 Task: Create a rule from the Agile list, Priority changed -> Complete task in the project ArtisanBridge if Priority Cleared then Complete Task
Action: Mouse moved to (1324, 216)
Screenshot: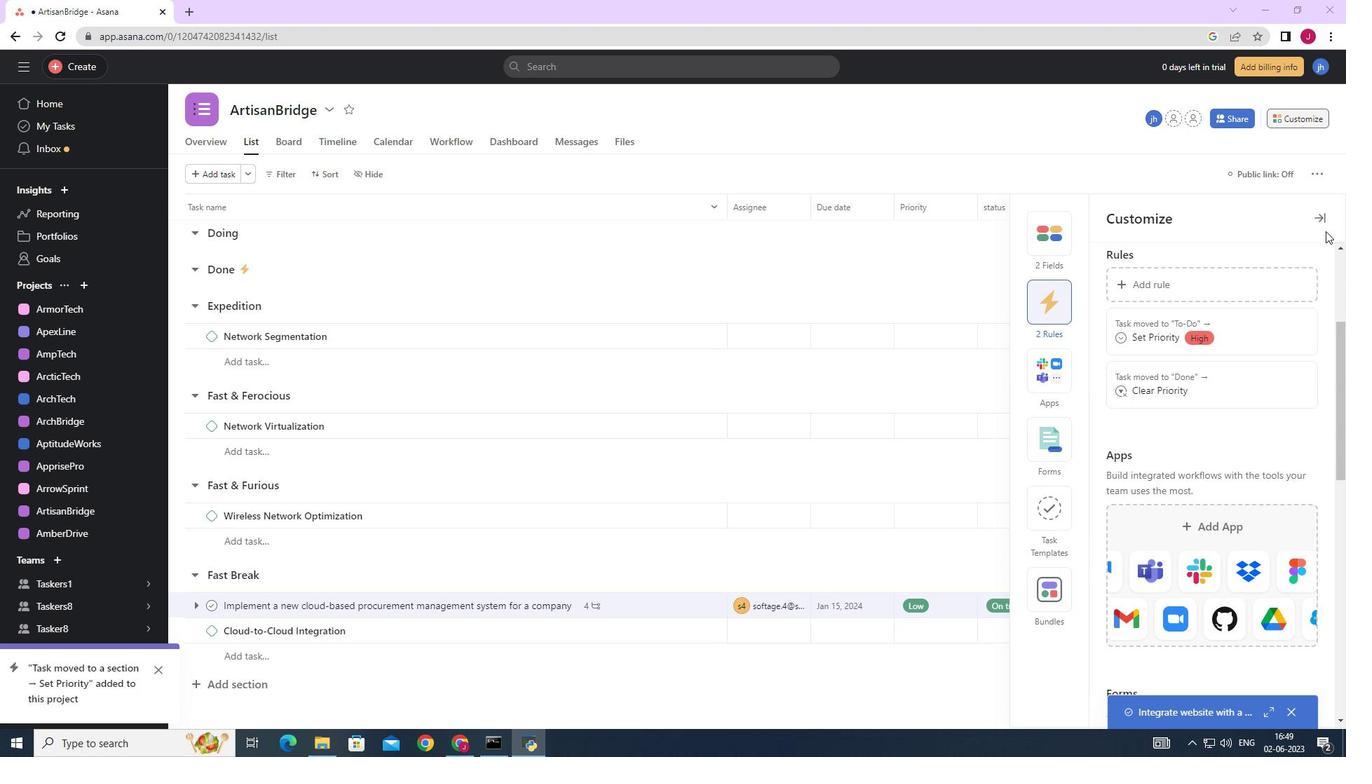 
Action: Mouse pressed left at (1324, 216)
Screenshot: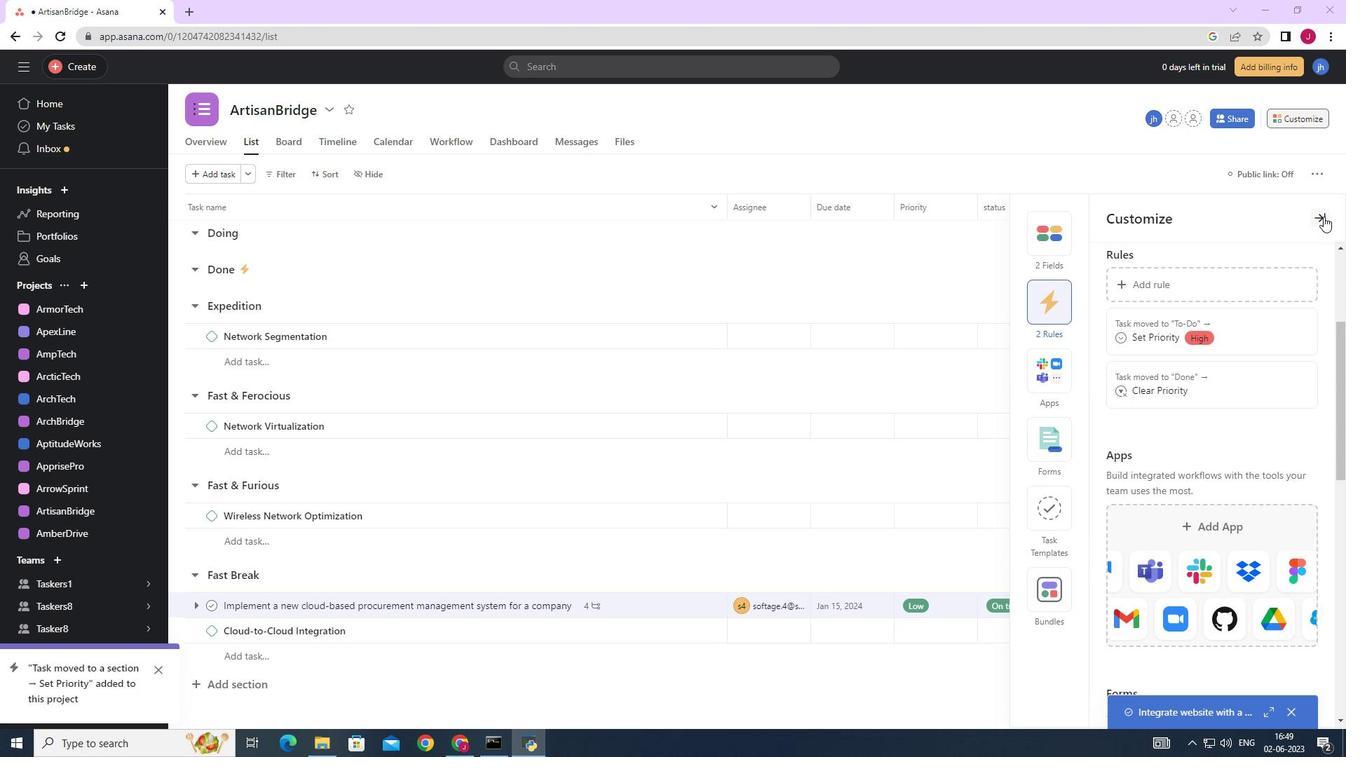 
Action: Mouse moved to (1297, 122)
Screenshot: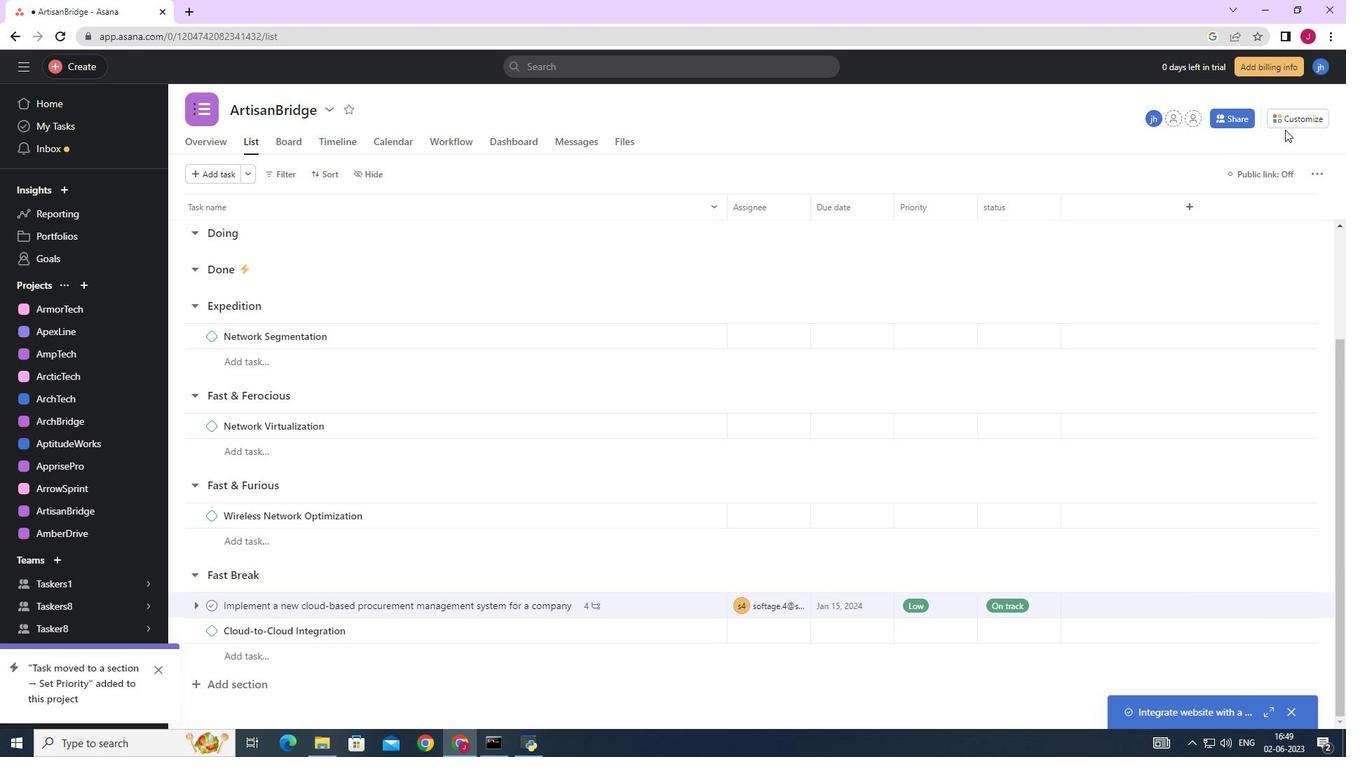 
Action: Mouse pressed left at (1297, 122)
Screenshot: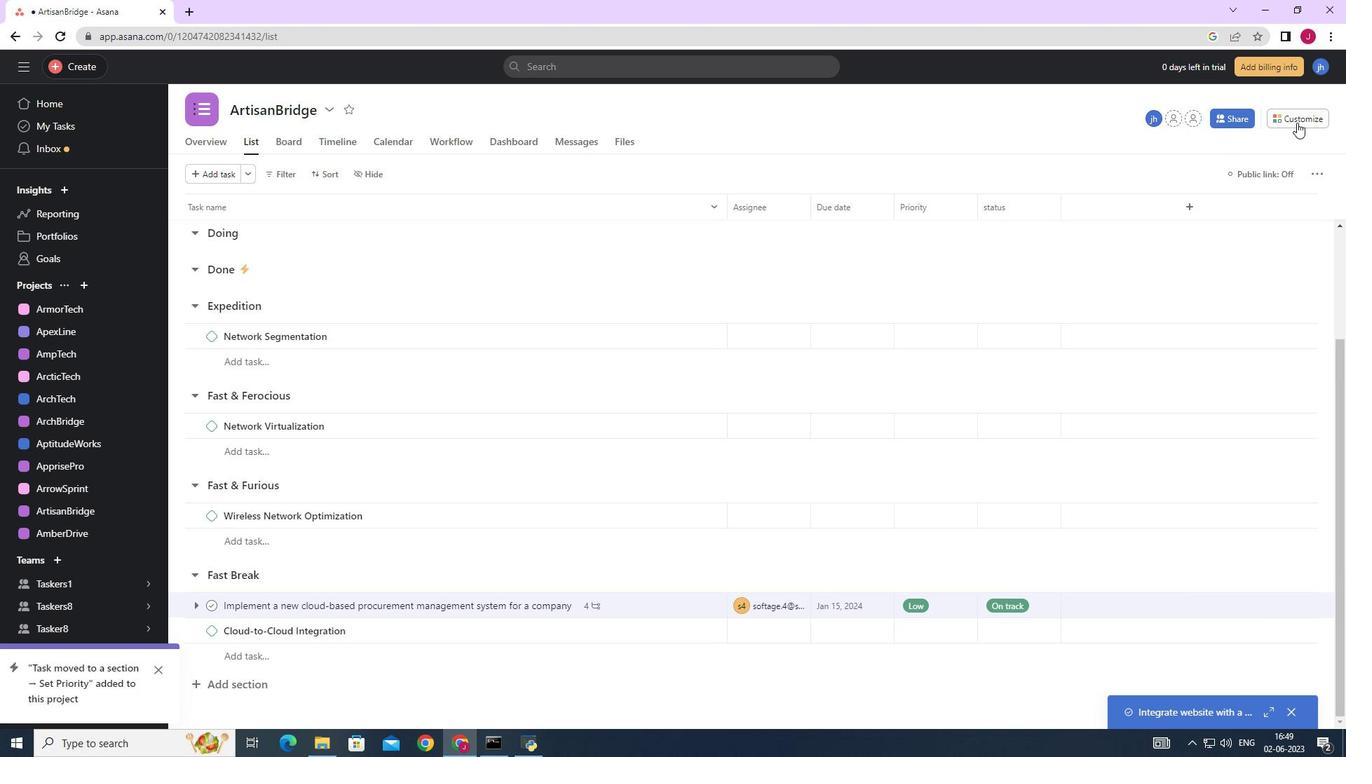 
Action: Mouse moved to (1051, 311)
Screenshot: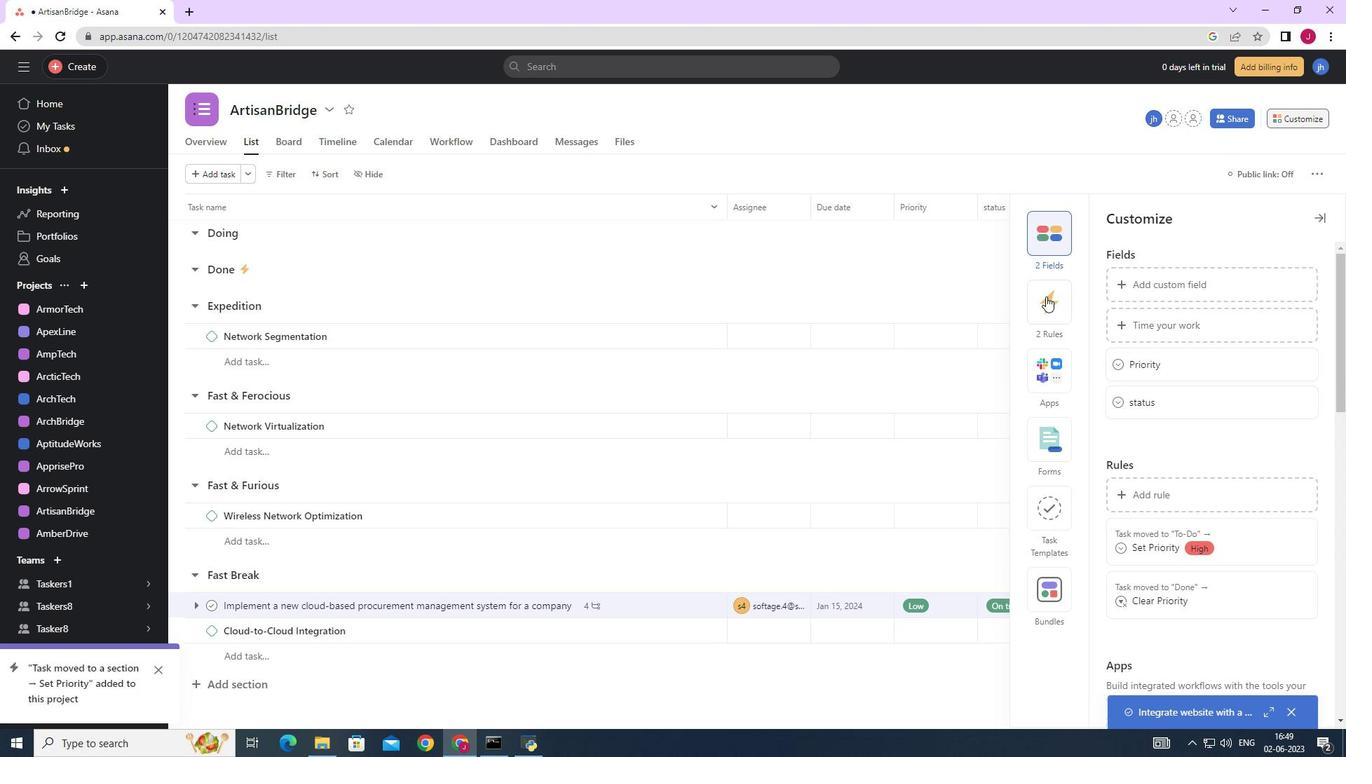
Action: Mouse pressed left at (1051, 311)
Screenshot: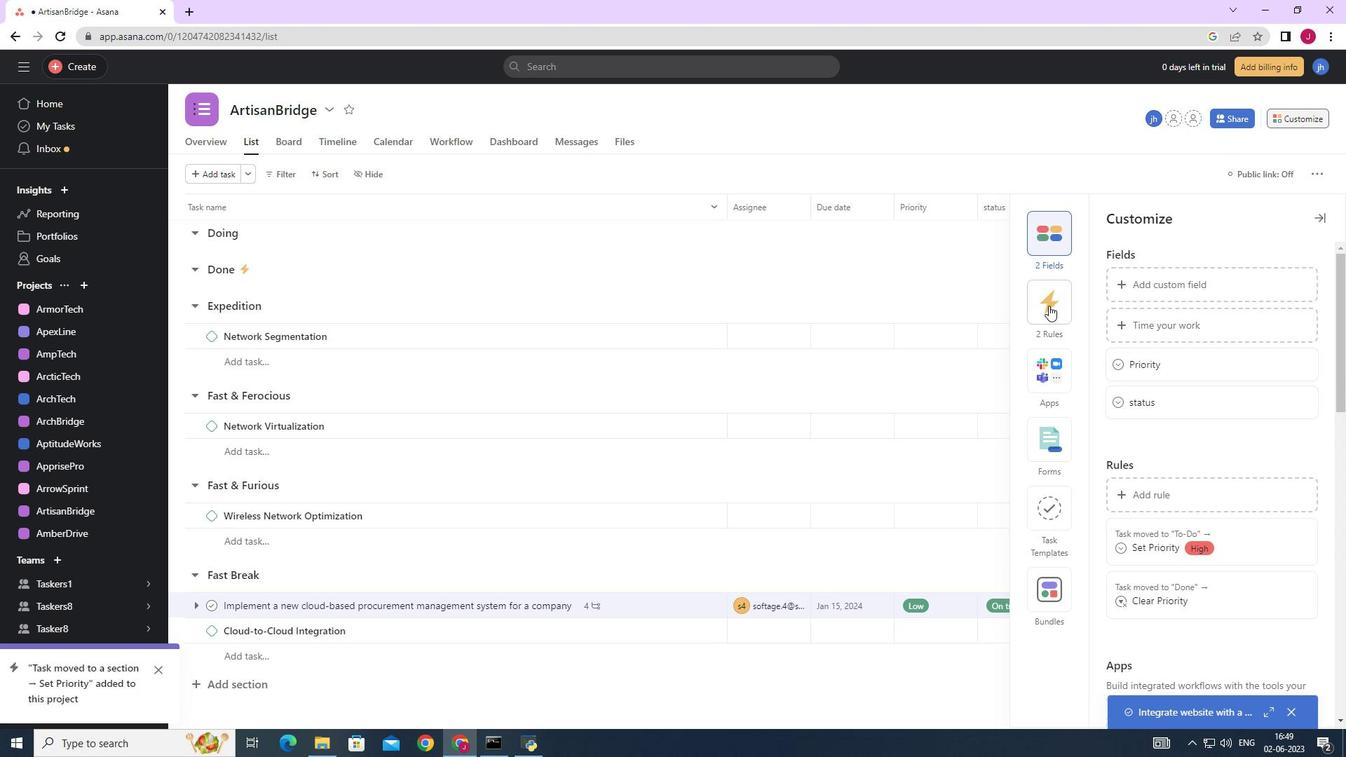 
Action: Mouse moved to (1217, 279)
Screenshot: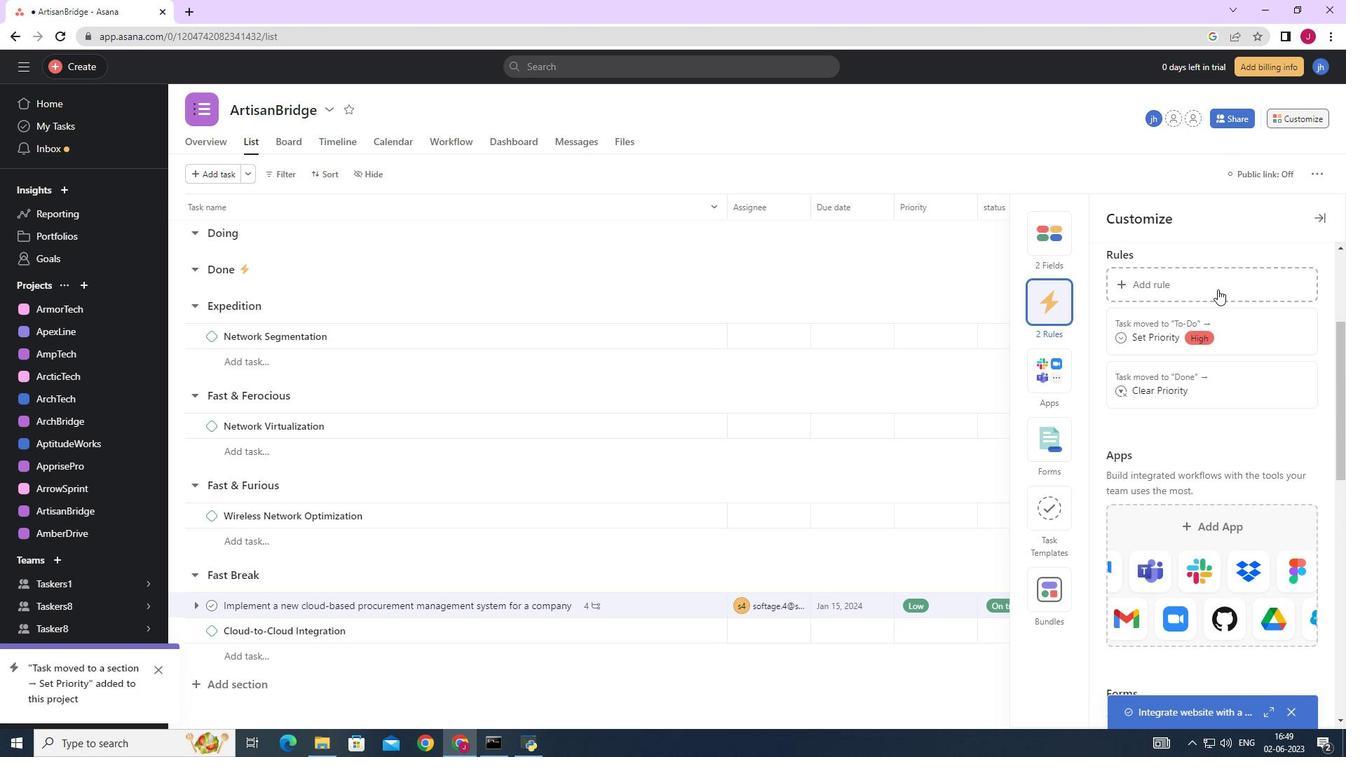 
Action: Mouse pressed left at (1217, 279)
Screenshot: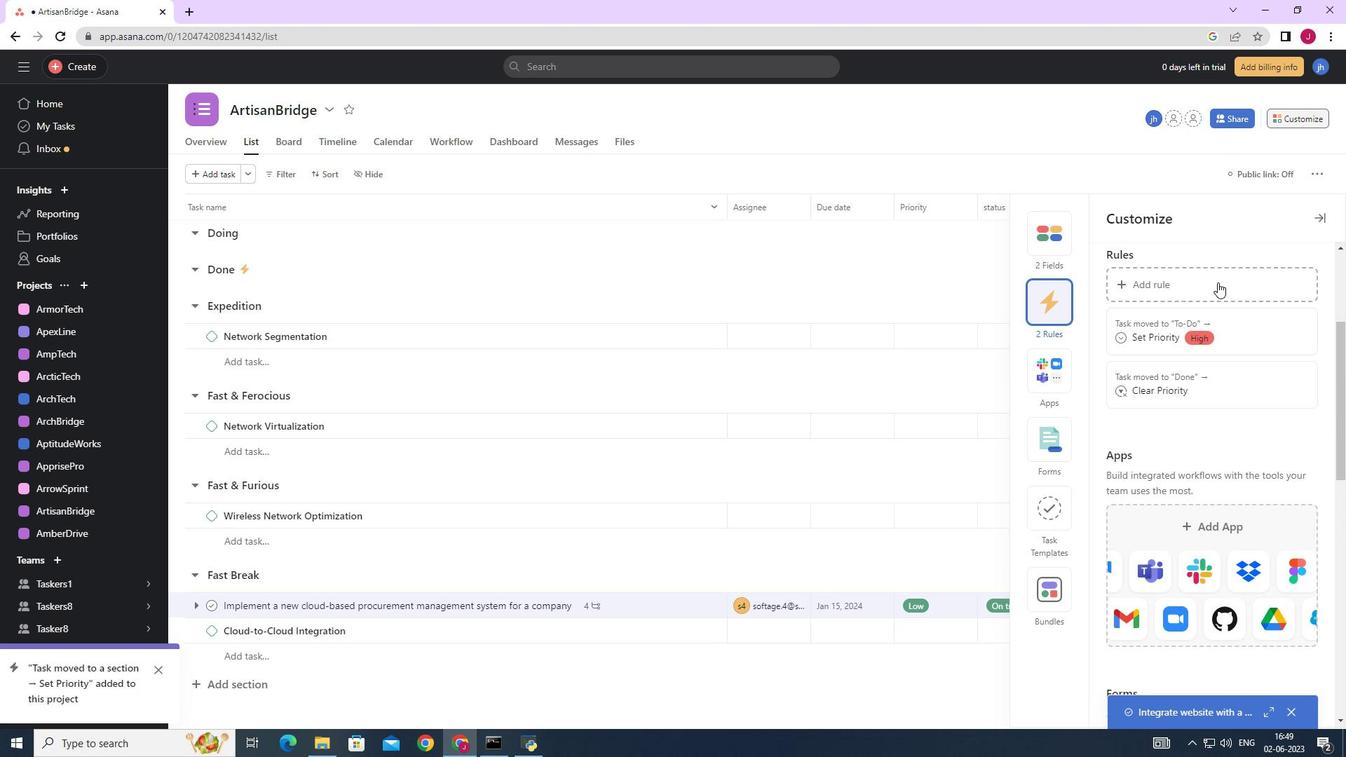 
Action: Mouse moved to (295, 209)
Screenshot: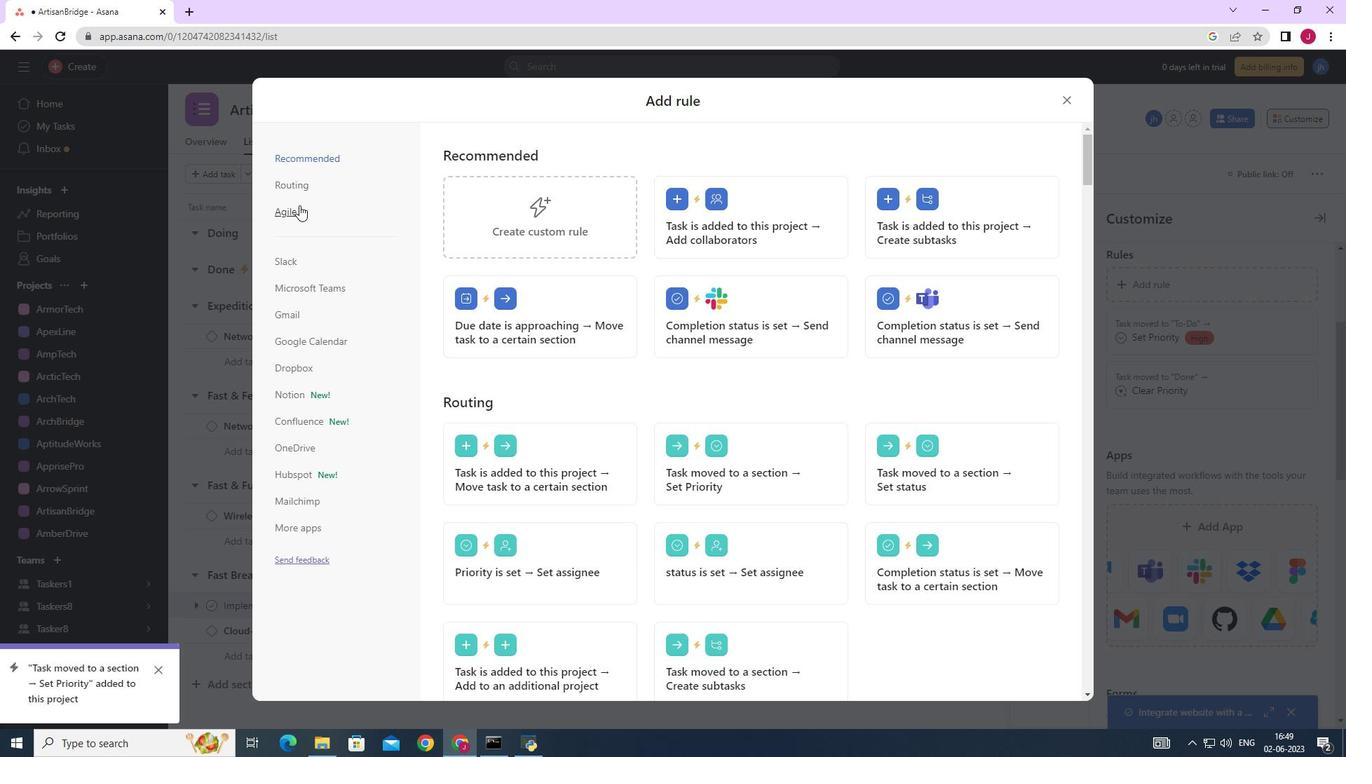 
Action: Mouse pressed left at (295, 209)
Screenshot: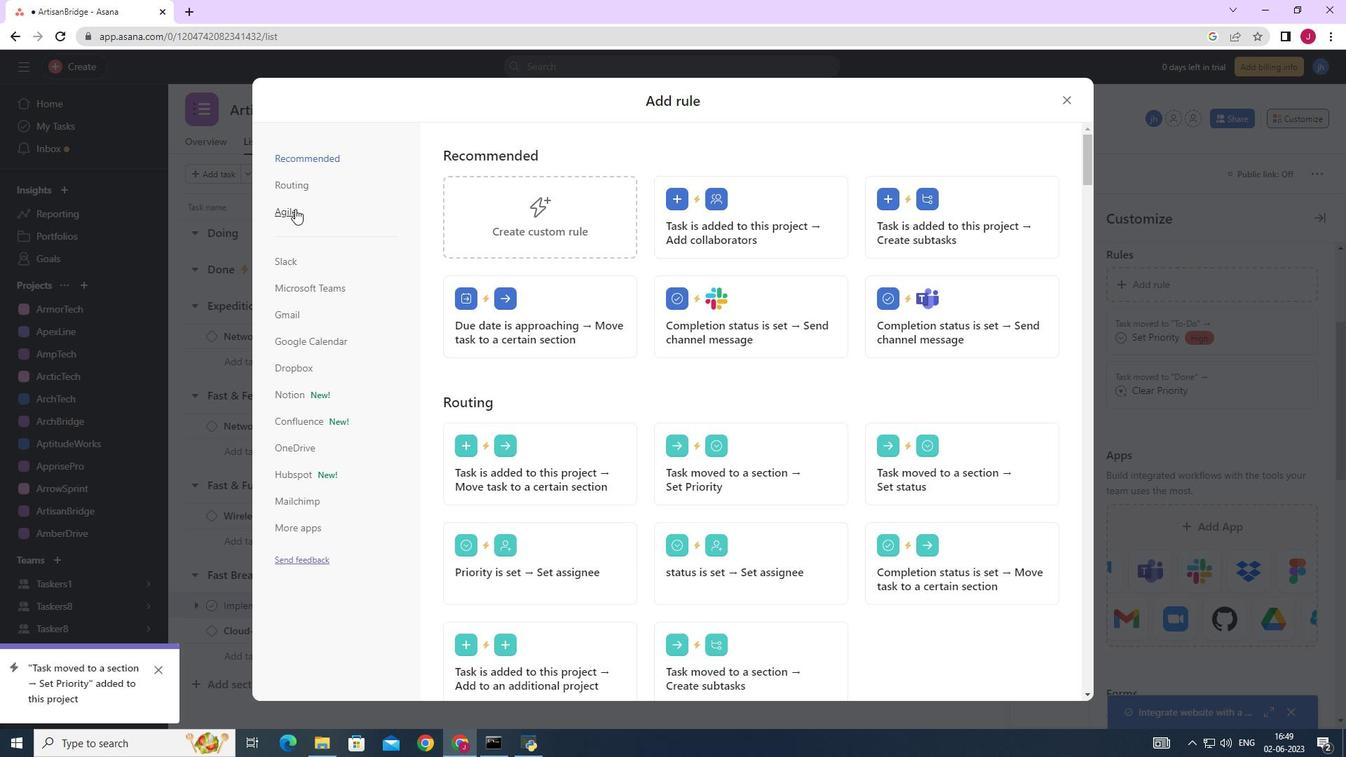 
Action: Mouse moved to (525, 220)
Screenshot: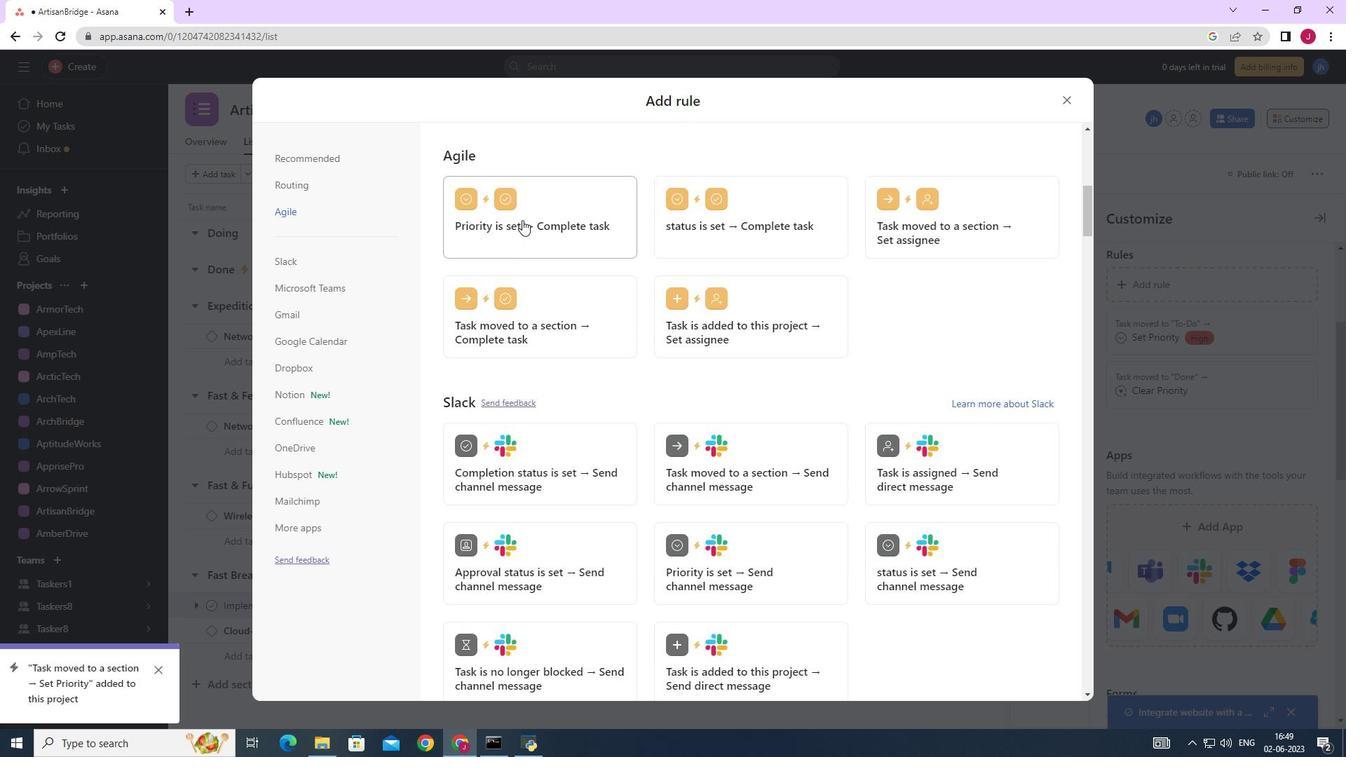 
Action: Mouse pressed left at (525, 220)
Screenshot: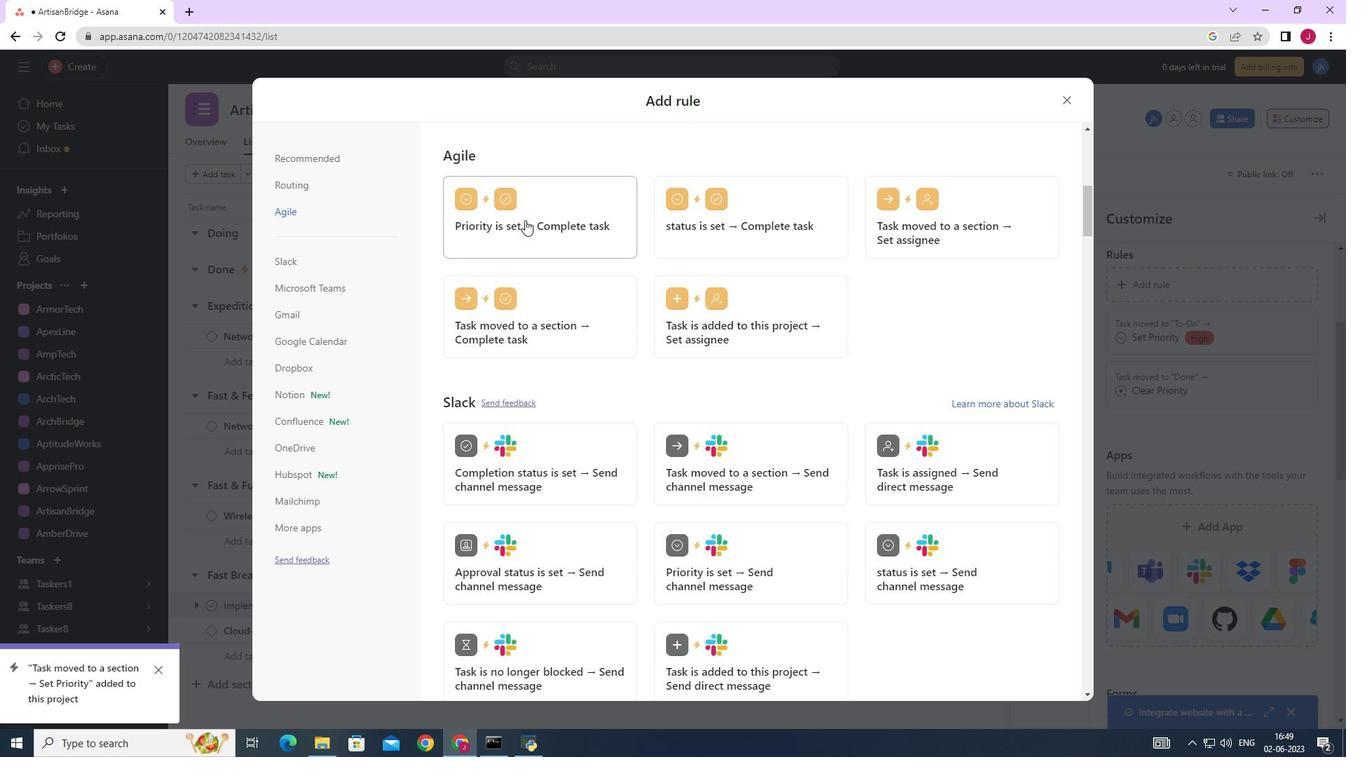 
Action: Mouse moved to (556, 359)
Screenshot: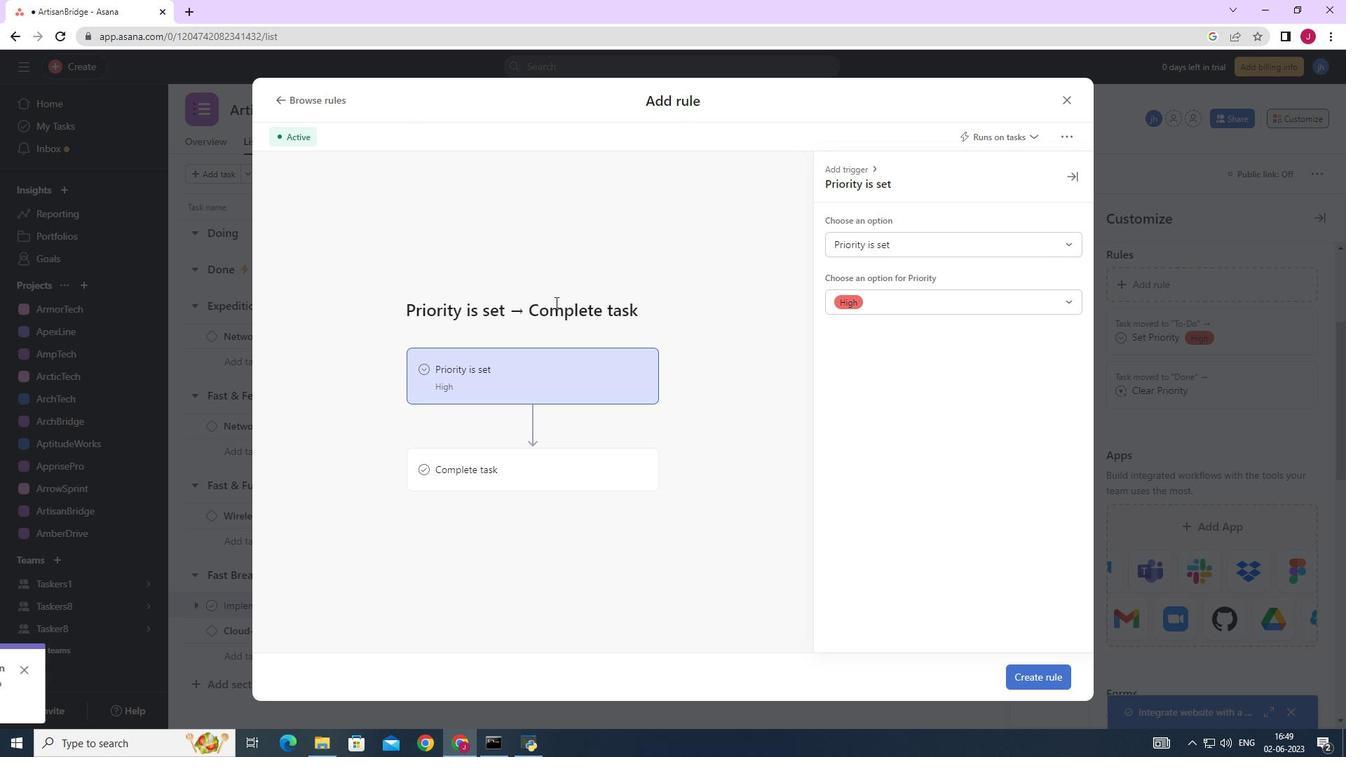 
Action: Mouse pressed left at (556, 359)
Screenshot: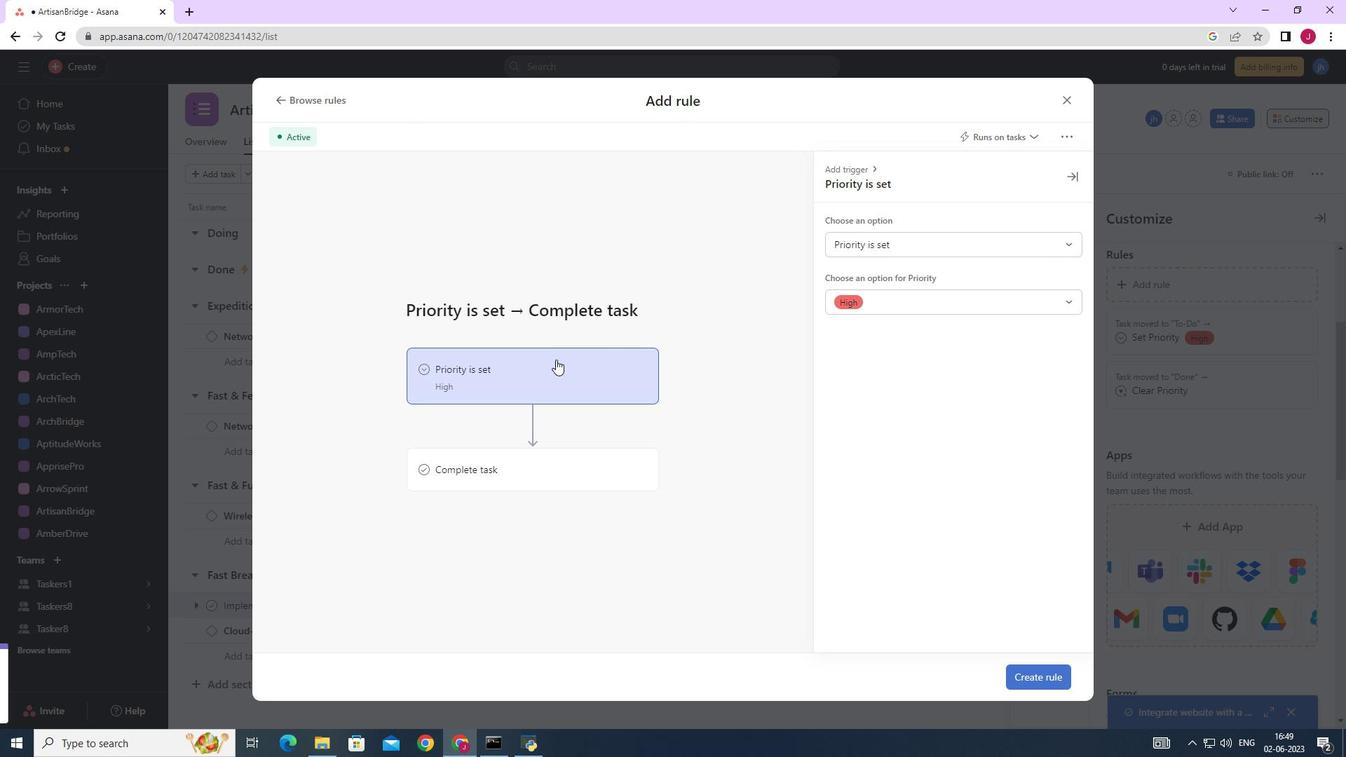 
Action: Mouse moved to (557, 460)
Screenshot: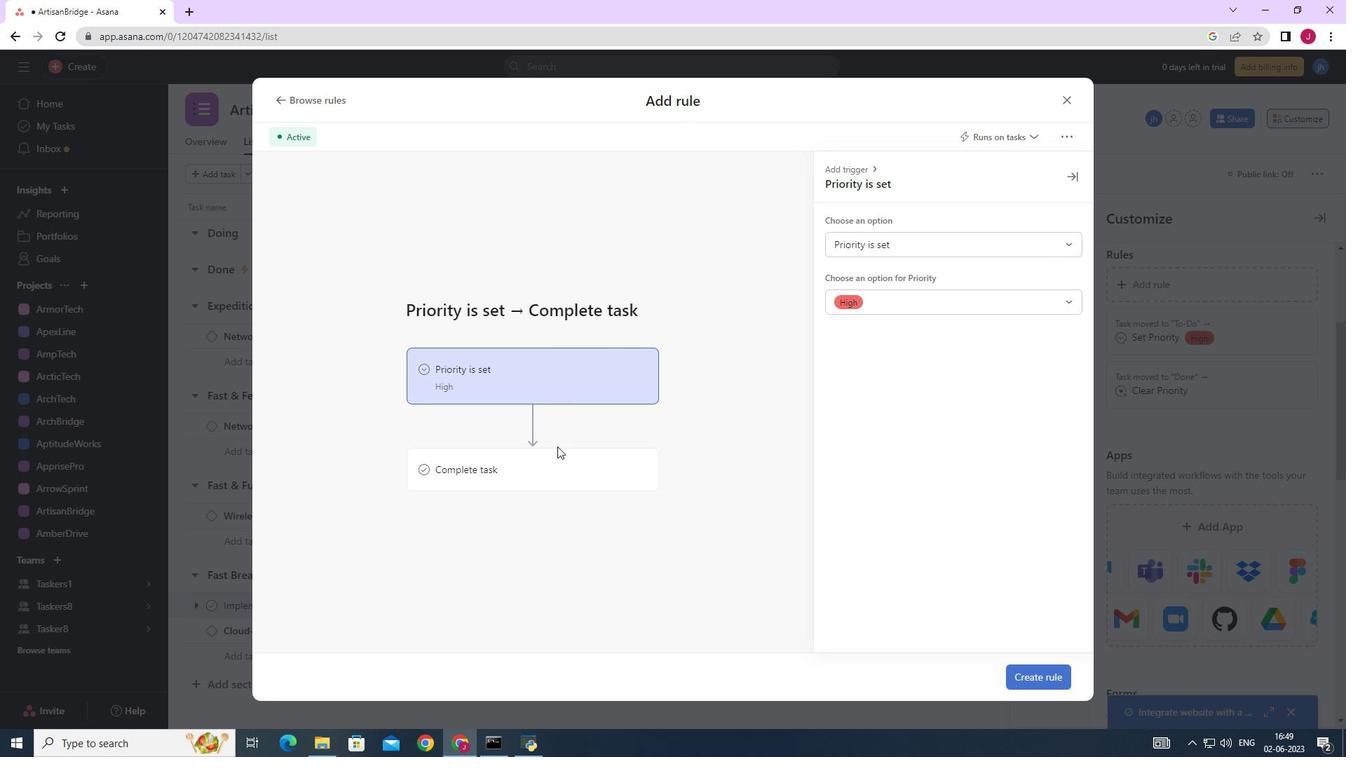 
Action: Mouse pressed left at (557, 460)
Screenshot: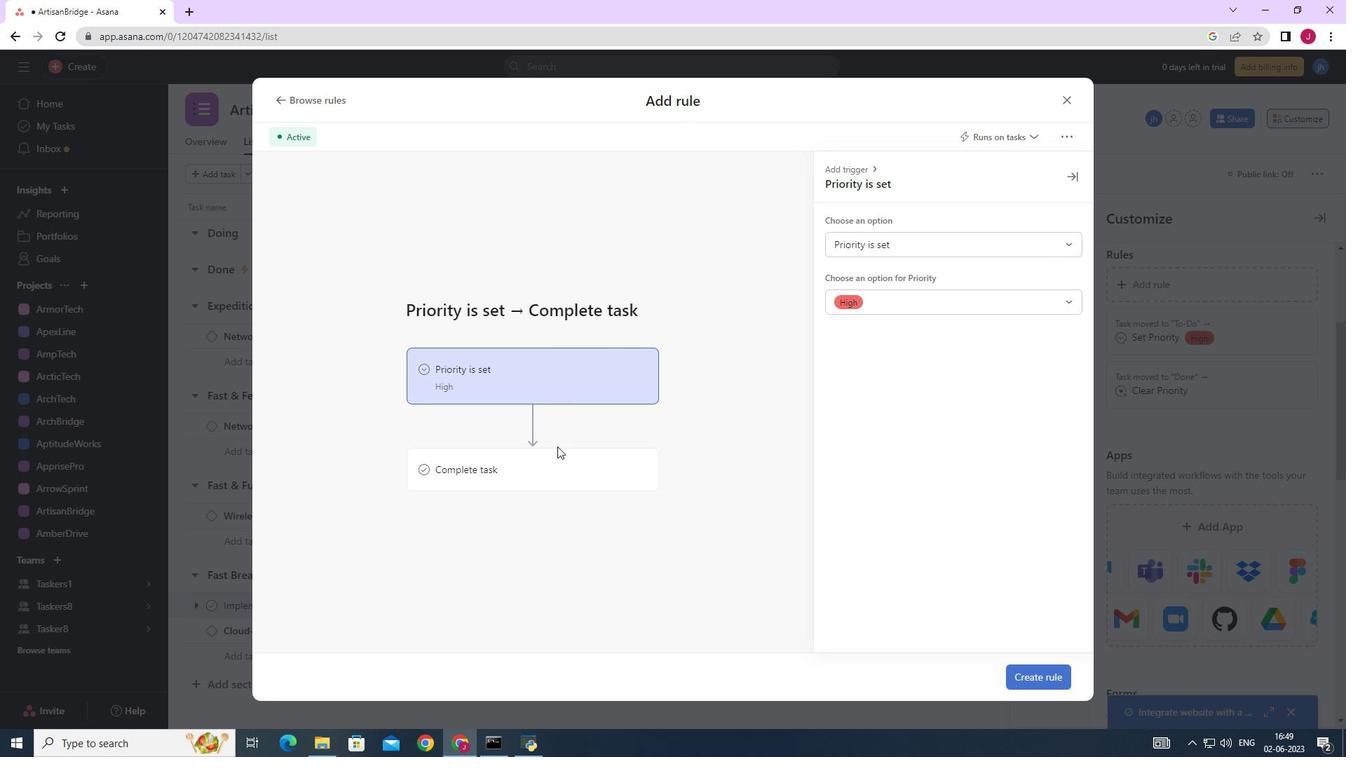 
Action: Mouse moved to (625, 394)
Screenshot: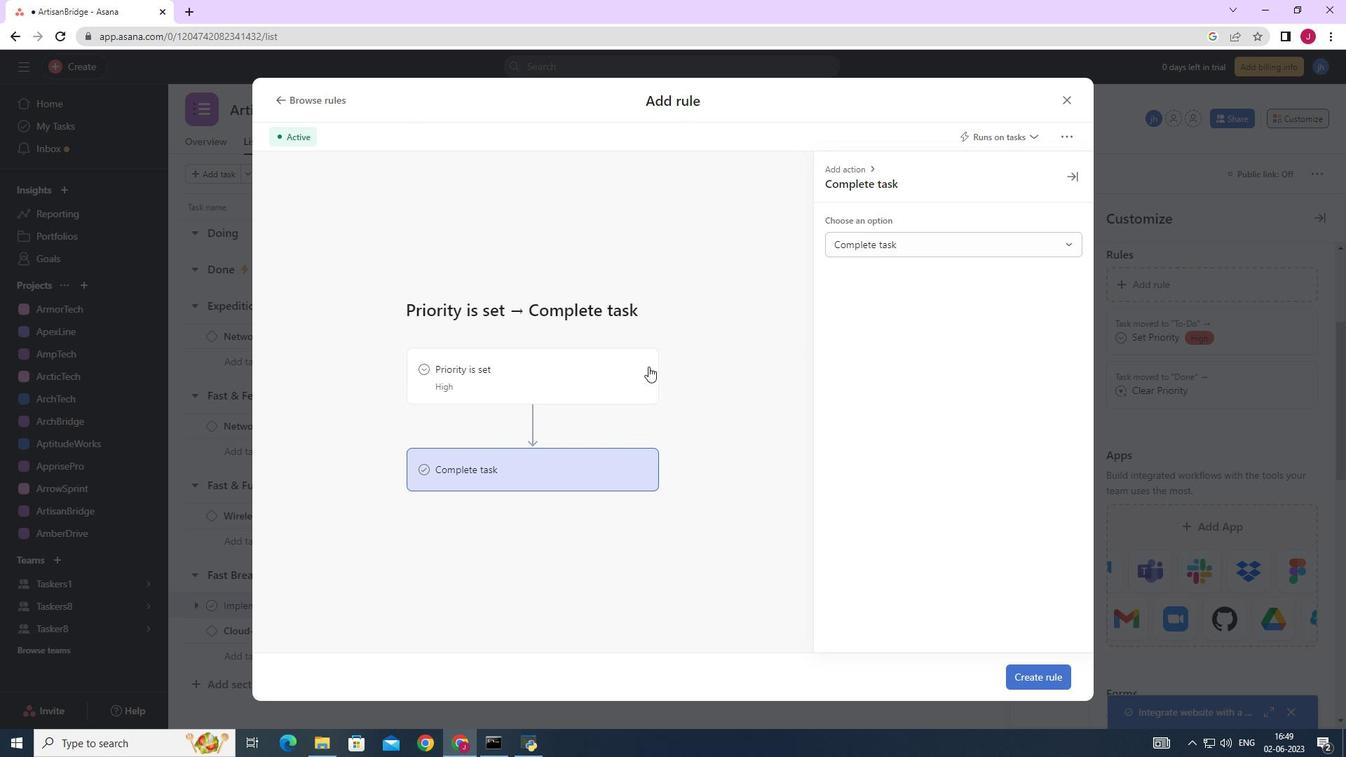 
Action: Mouse pressed left at (625, 394)
Screenshot: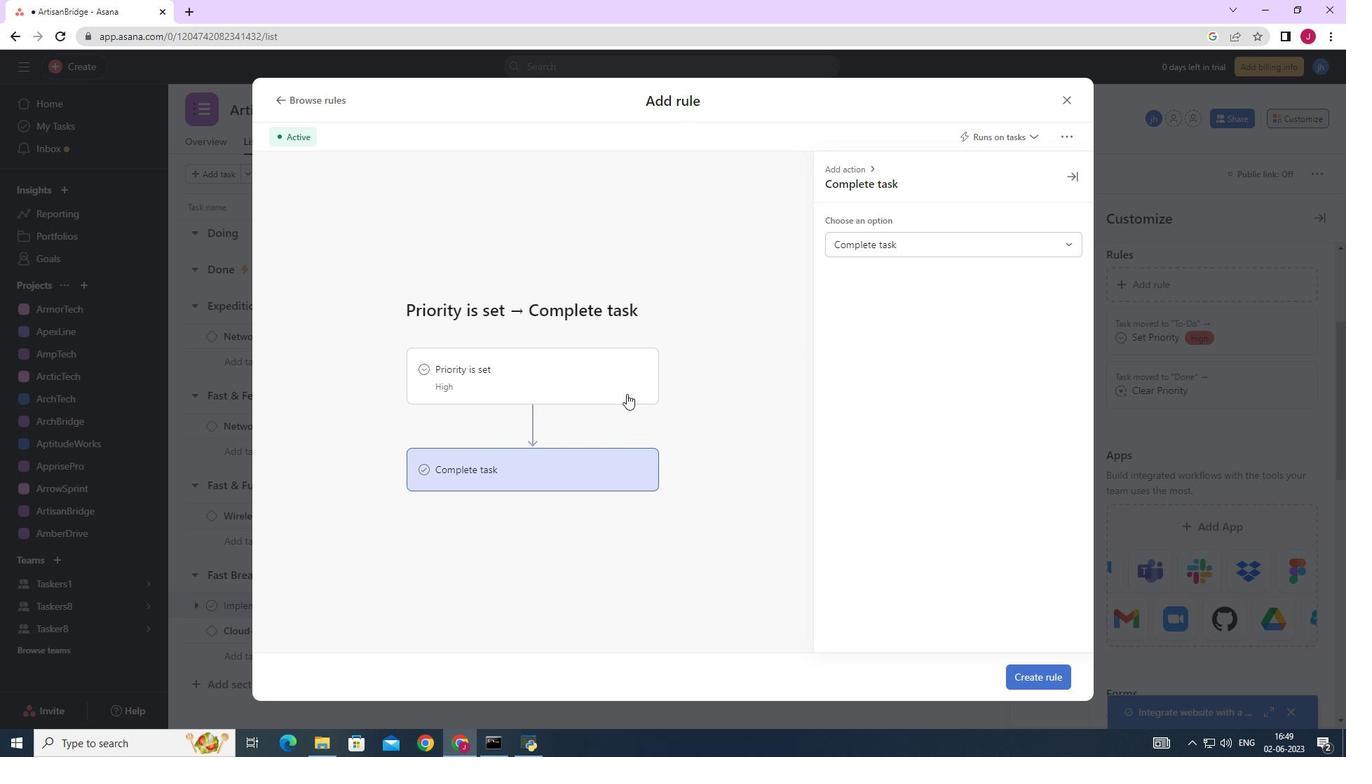 
Action: Mouse moved to (893, 242)
Screenshot: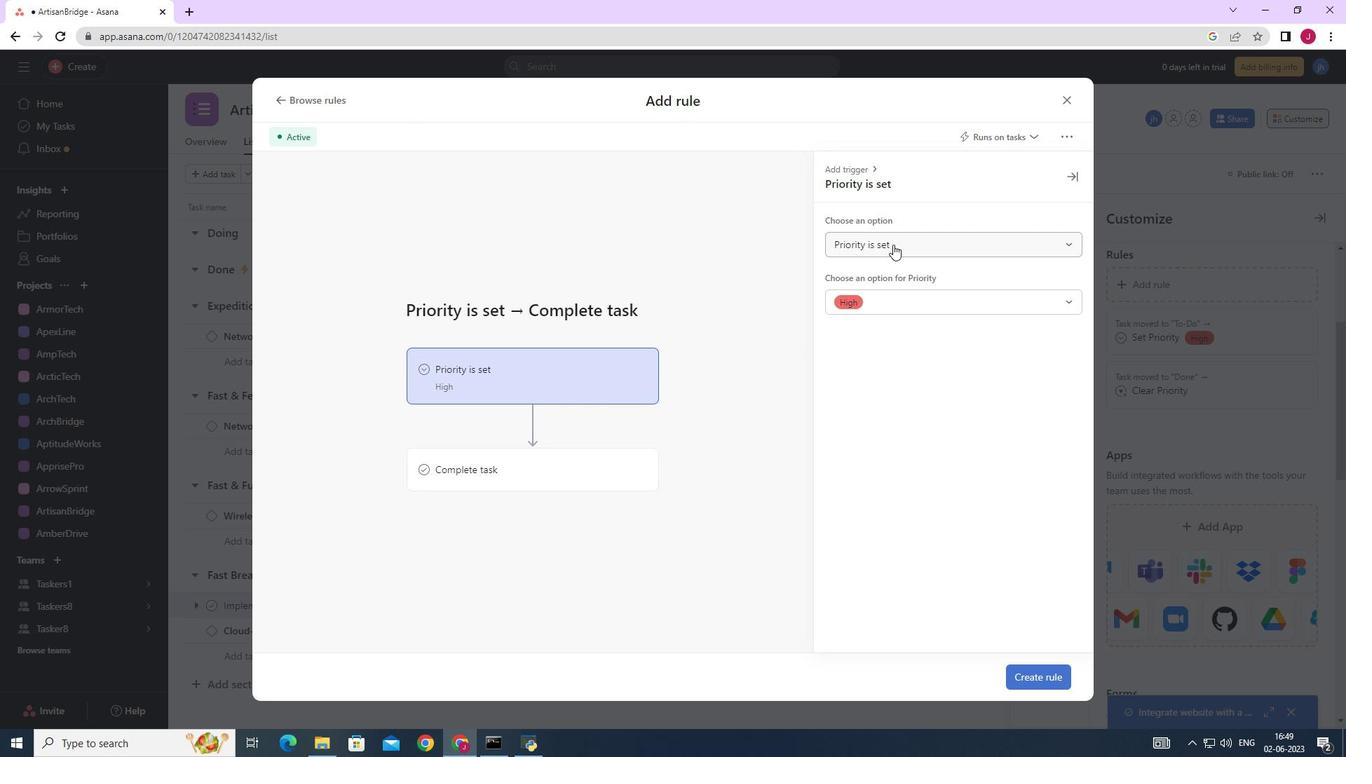 
Action: Mouse pressed left at (893, 242)
Screenshot: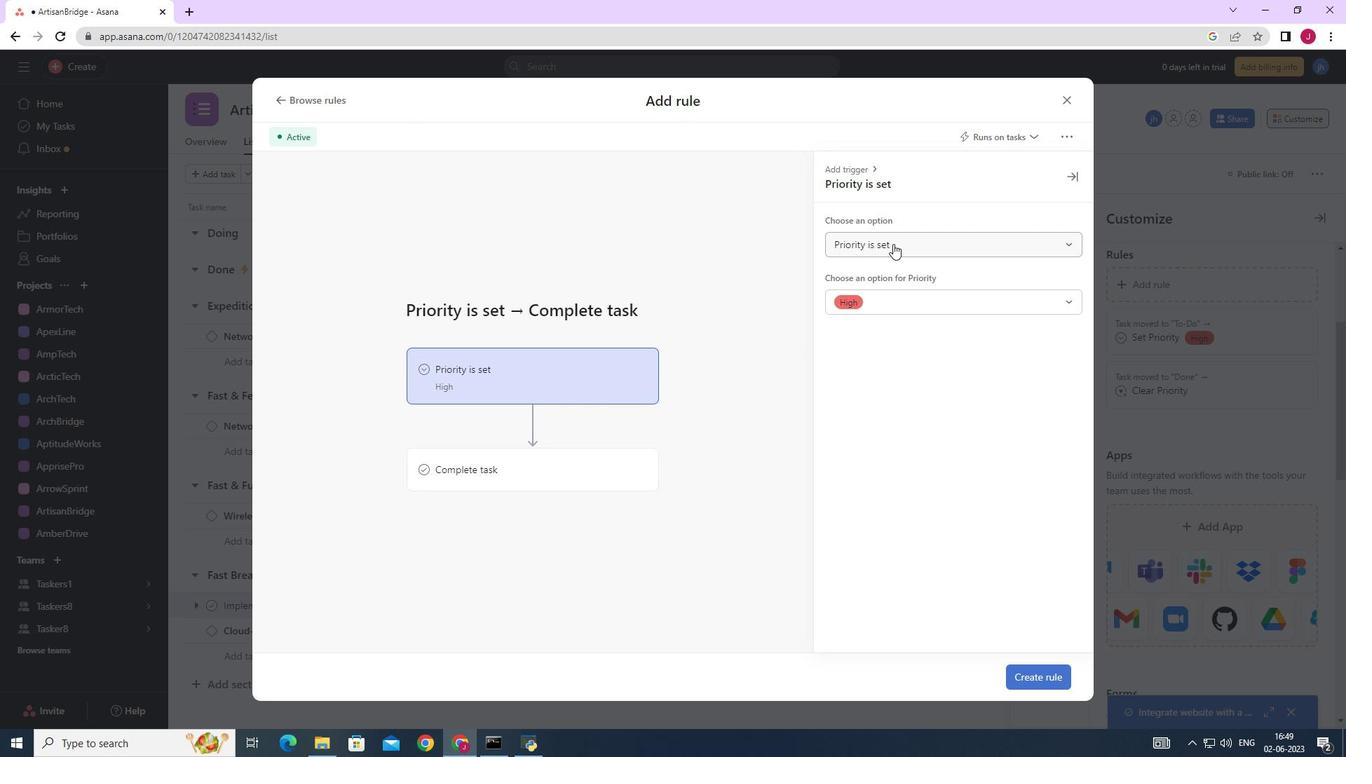 
Action: Mouse moved to (882, 297)
Screenshot: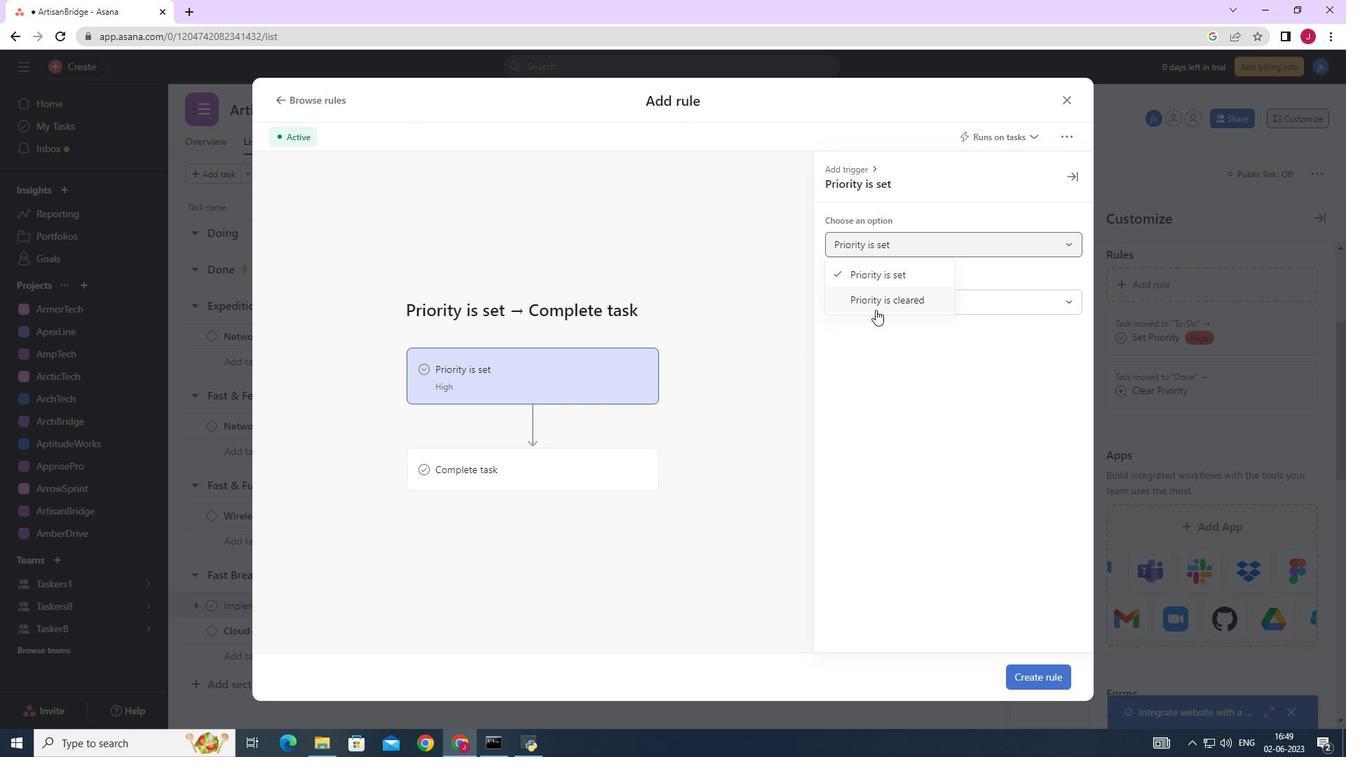 
Action: Mouse pressed left at (882, 297)
Screenshot: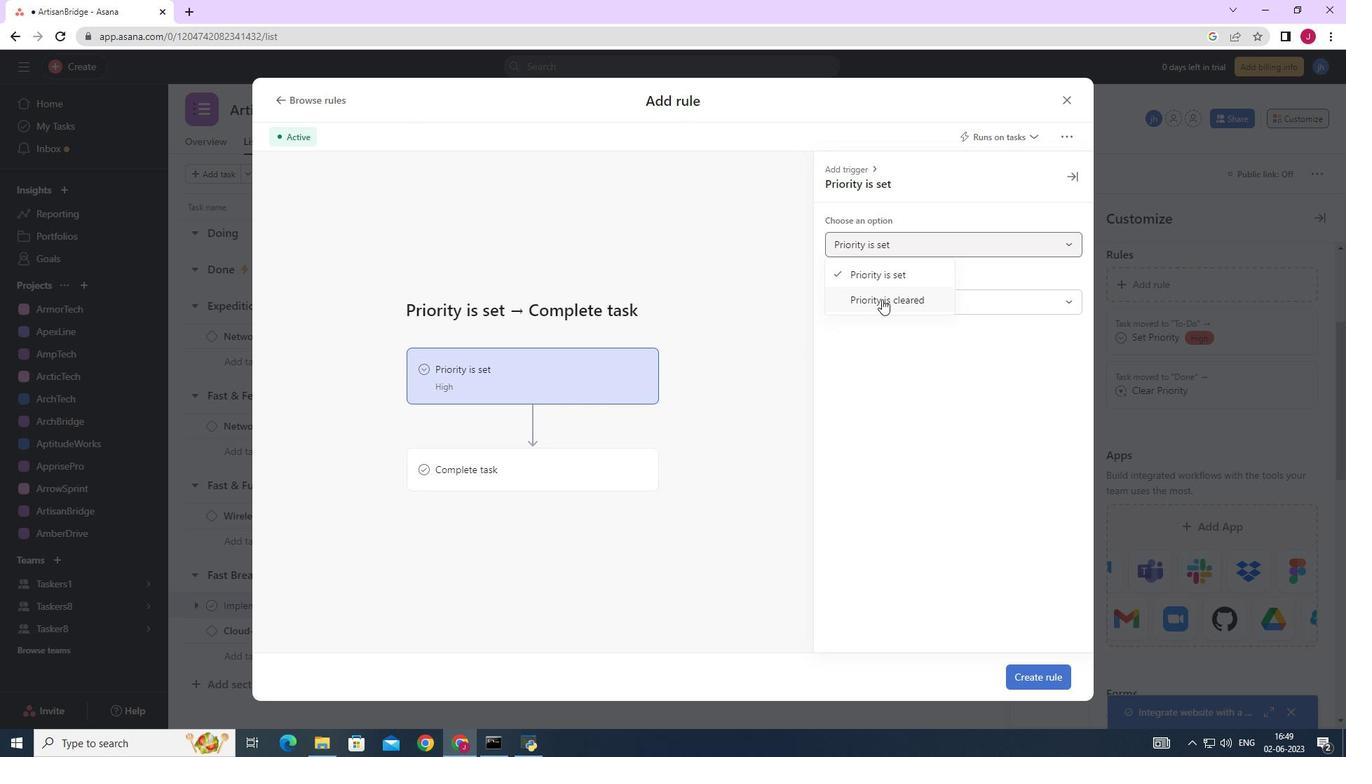 
Action: Mouse moved to (578, 455)
Screenshot: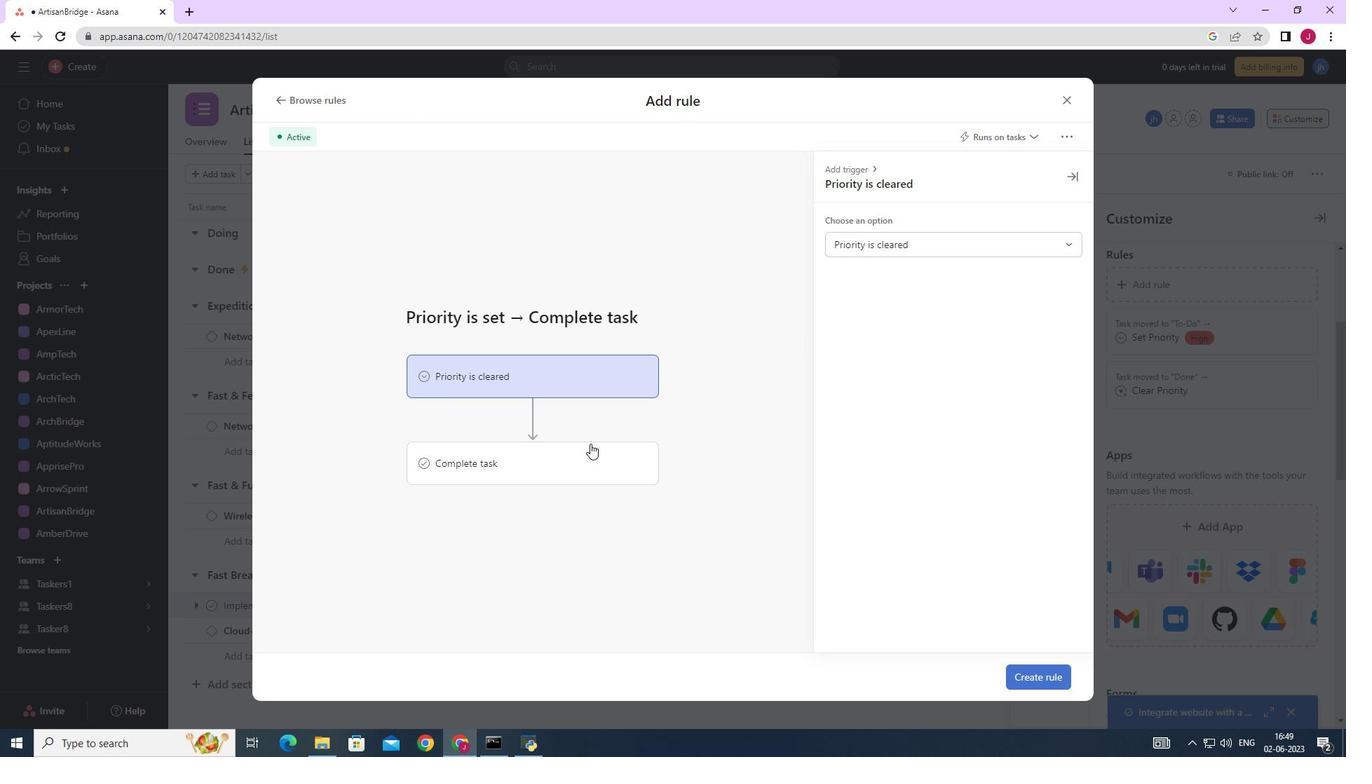 
Action: Mouse pressed left at (578, 455)
Screenshot: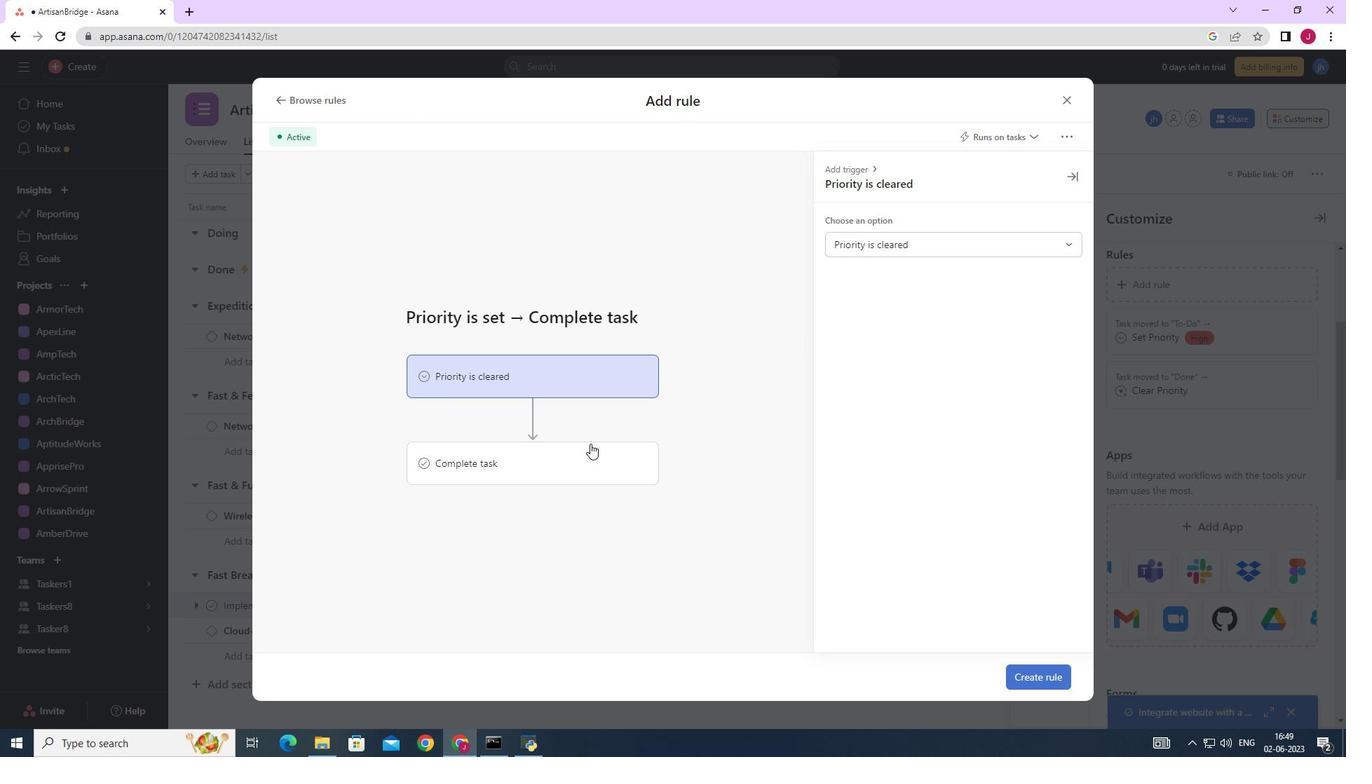 
Action: Mouse moved to (1054, 676)
Screenshot: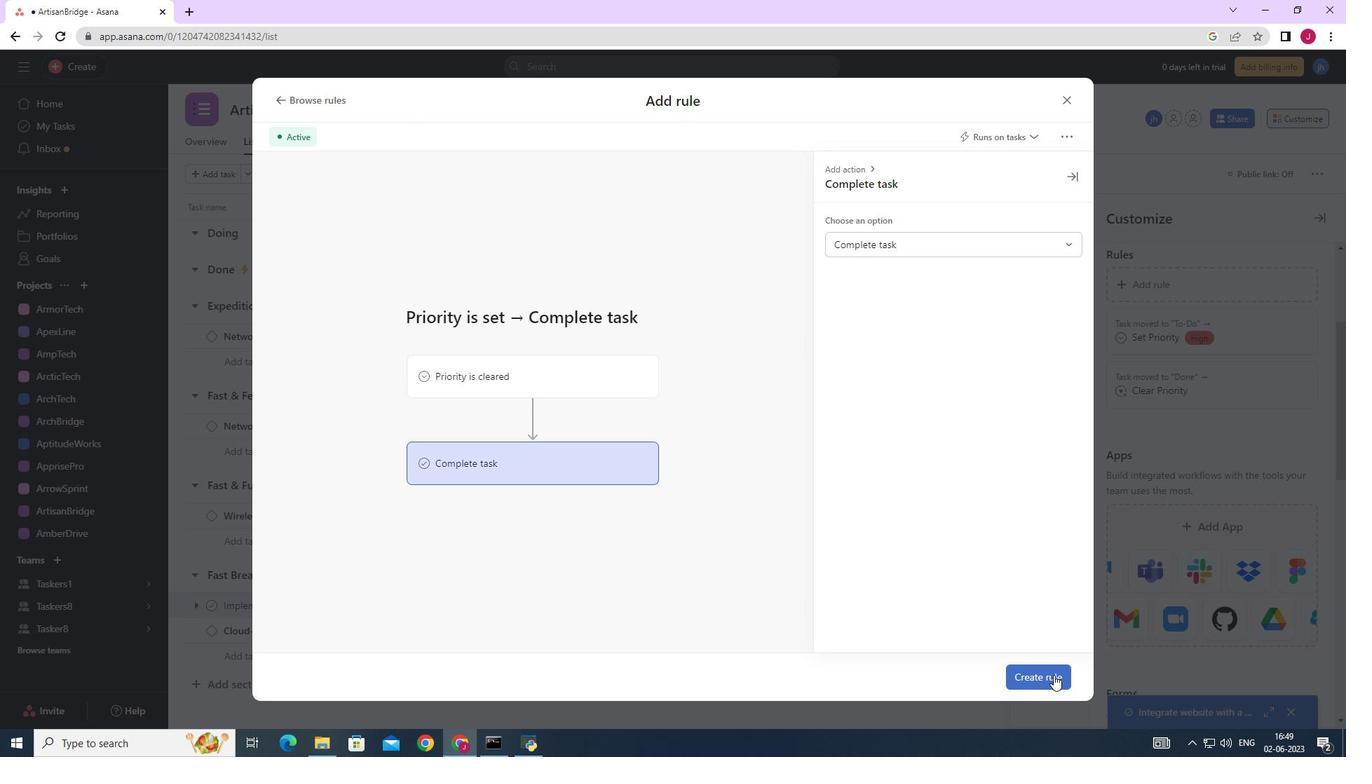 
Action: Mouse pressed left at (1054, 676)
Screenshot: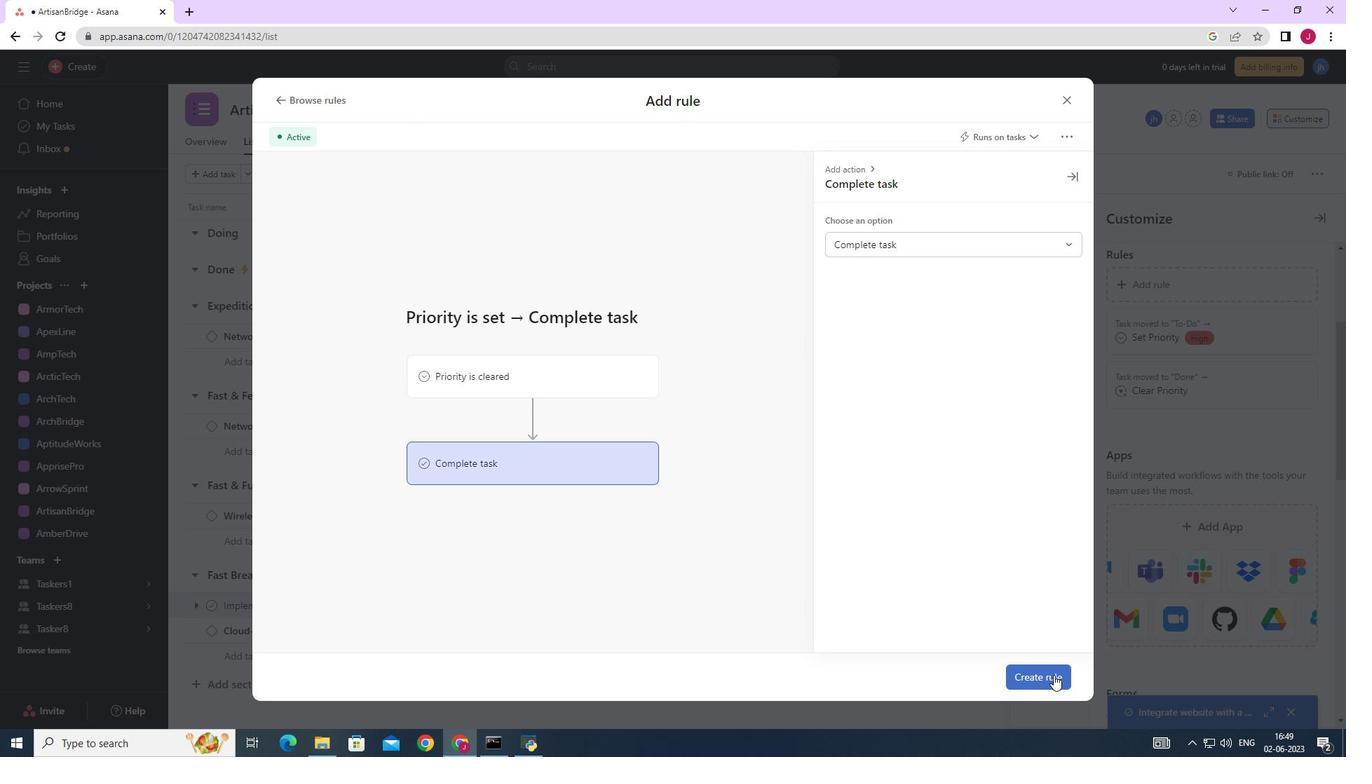 
Action: Mouse moved to (1027, 669)
Screenshot: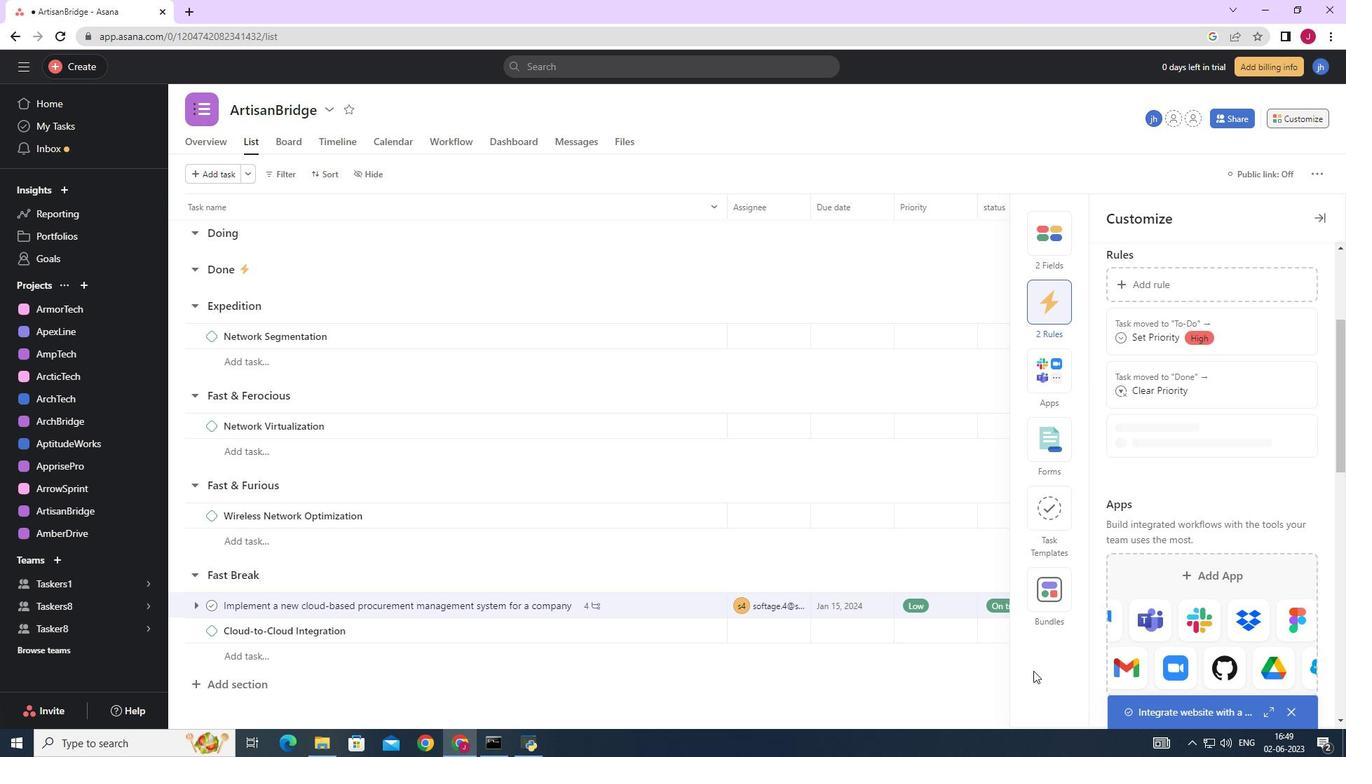 
